 Task: Implement a matched filter for detecting signals in noisy environments.
Action: Mouse moved to (161, 83)
Screenshot: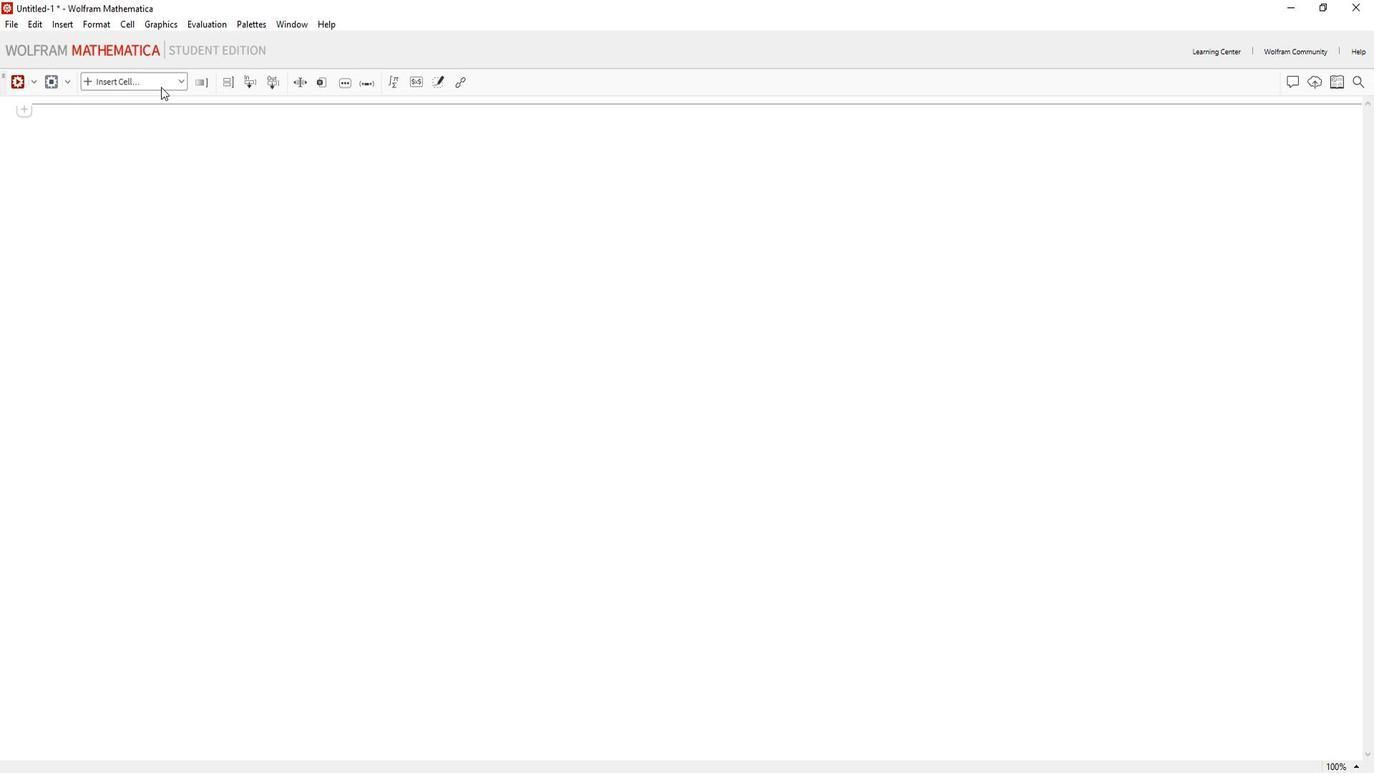 
Action: Mouse pressed left at (161, 83)
Screenshot: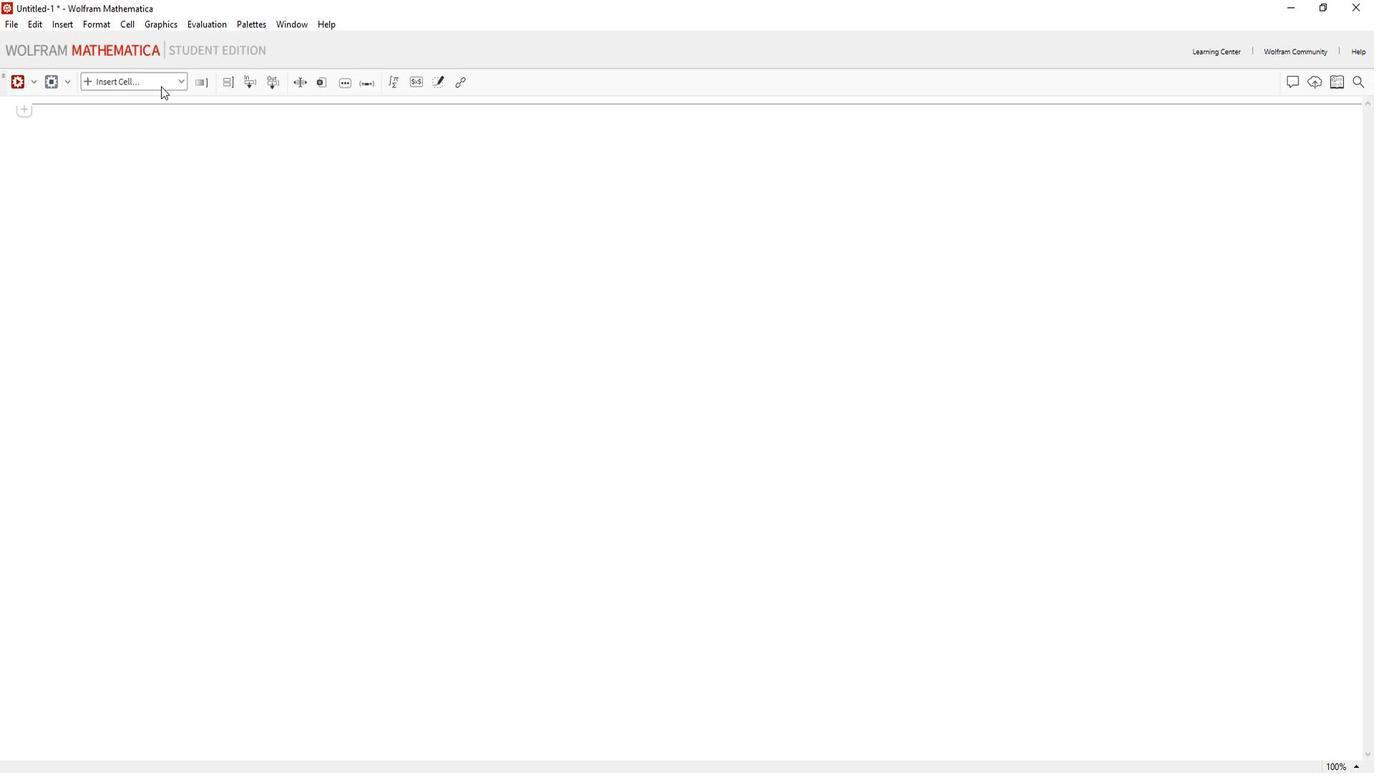 
Action: Mouse moved to (160, 102)
Screenshot: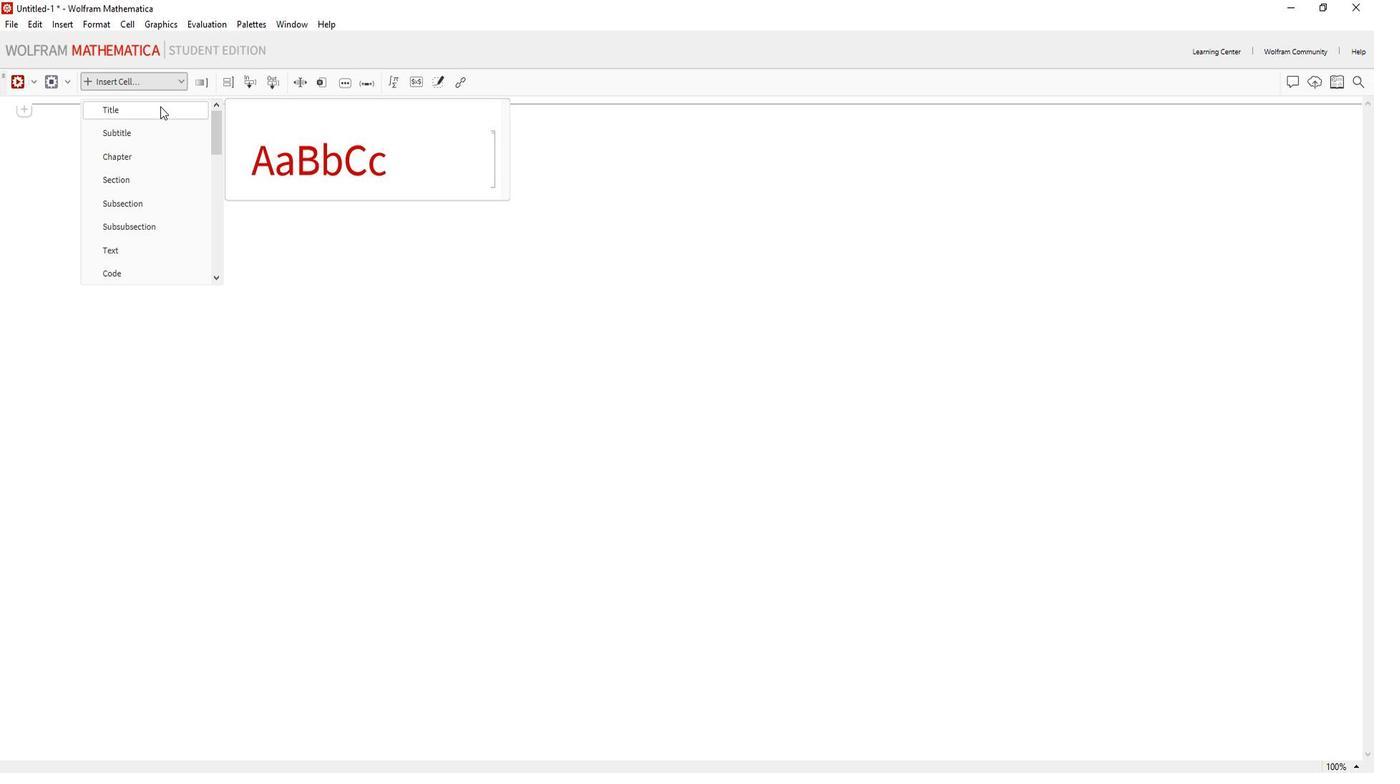 
Action: Mouse pressed left at (160, 102)
Screenshot: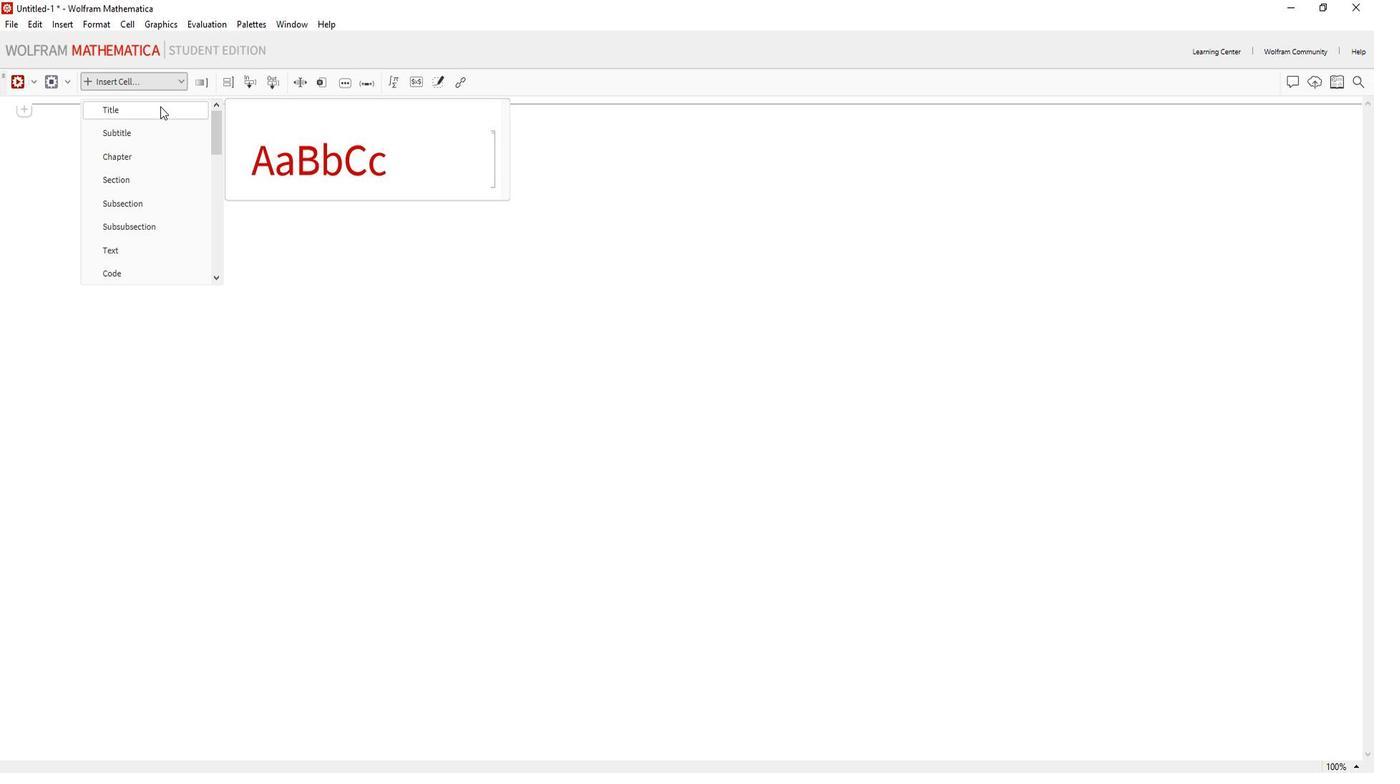 
Action: Mouse moved to (160, 103)
Screenshot: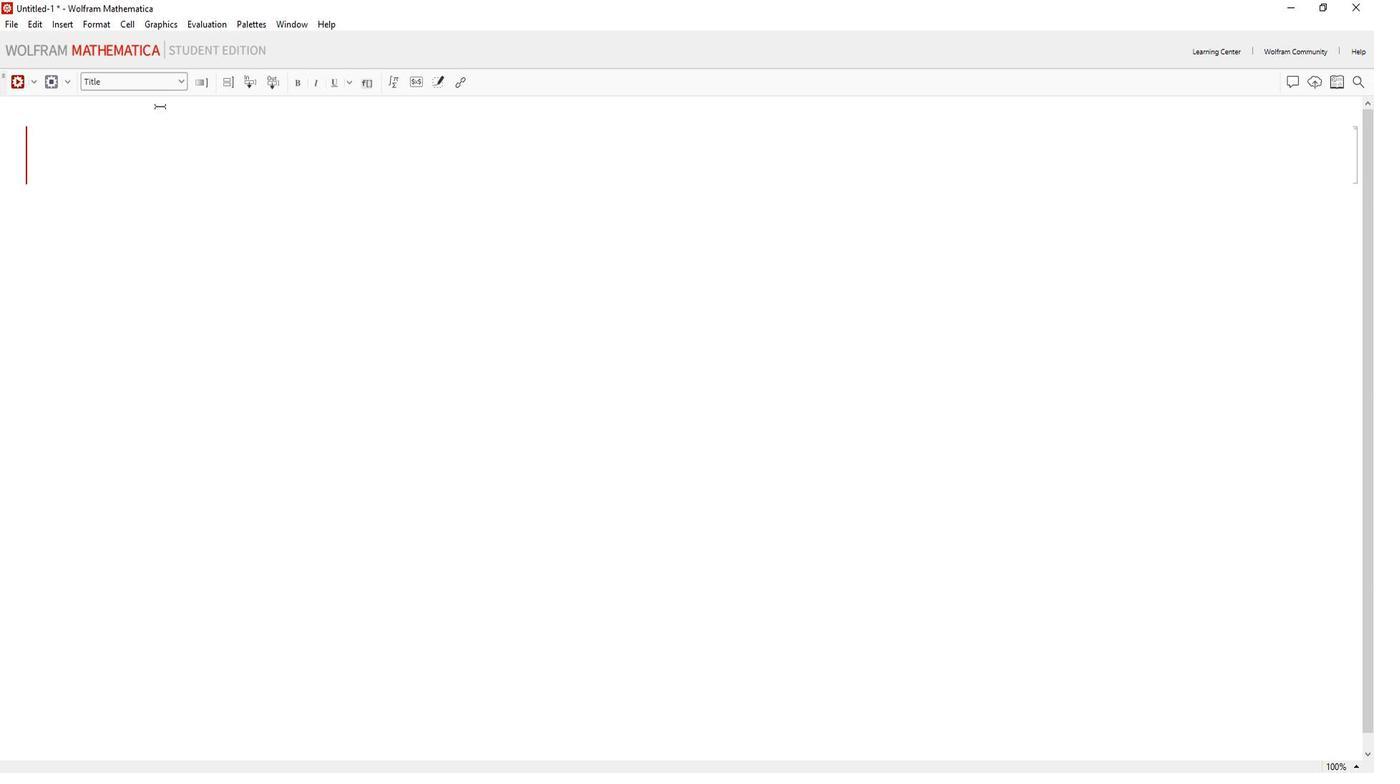 
Action: Key pressed m<Key.caps_lock>ATCHED<Key.space><Key.caps_lock>f<Key.caps_lock>ILTER<Key.space>FOR<Key.space><Key.caps_lock>d<Key.caps_lock>ETECTING<Key.space><Key.caps_lock>s<Key.caps_lock>IGNALS<Key.space>IN<Key.space><Key.caps_lock>n<Key.caps_lock>OISY<Key.space><Key.caps_lock>e<Key.caps_lock>NVIRONMENTS
Screenshot: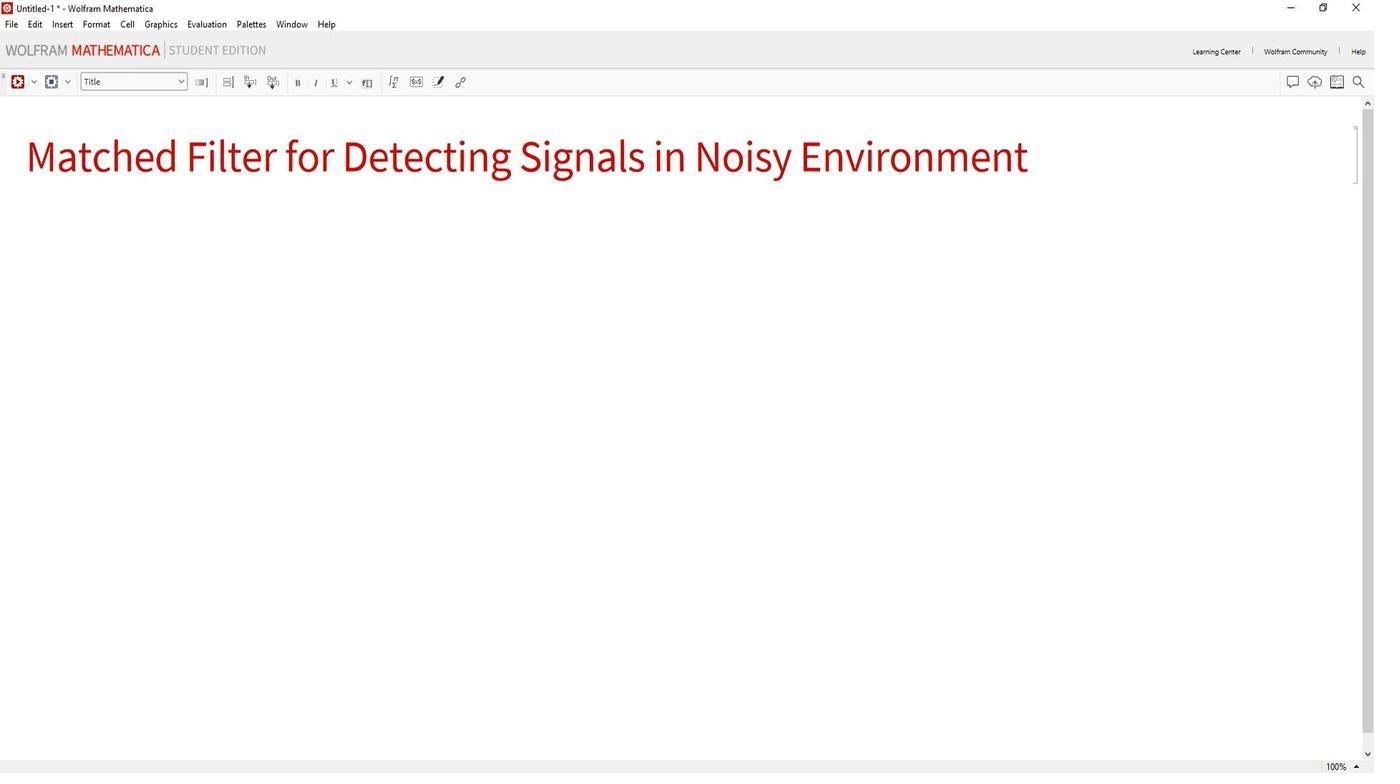 
Action: Mouse moved to (132, 251)
Screenshot: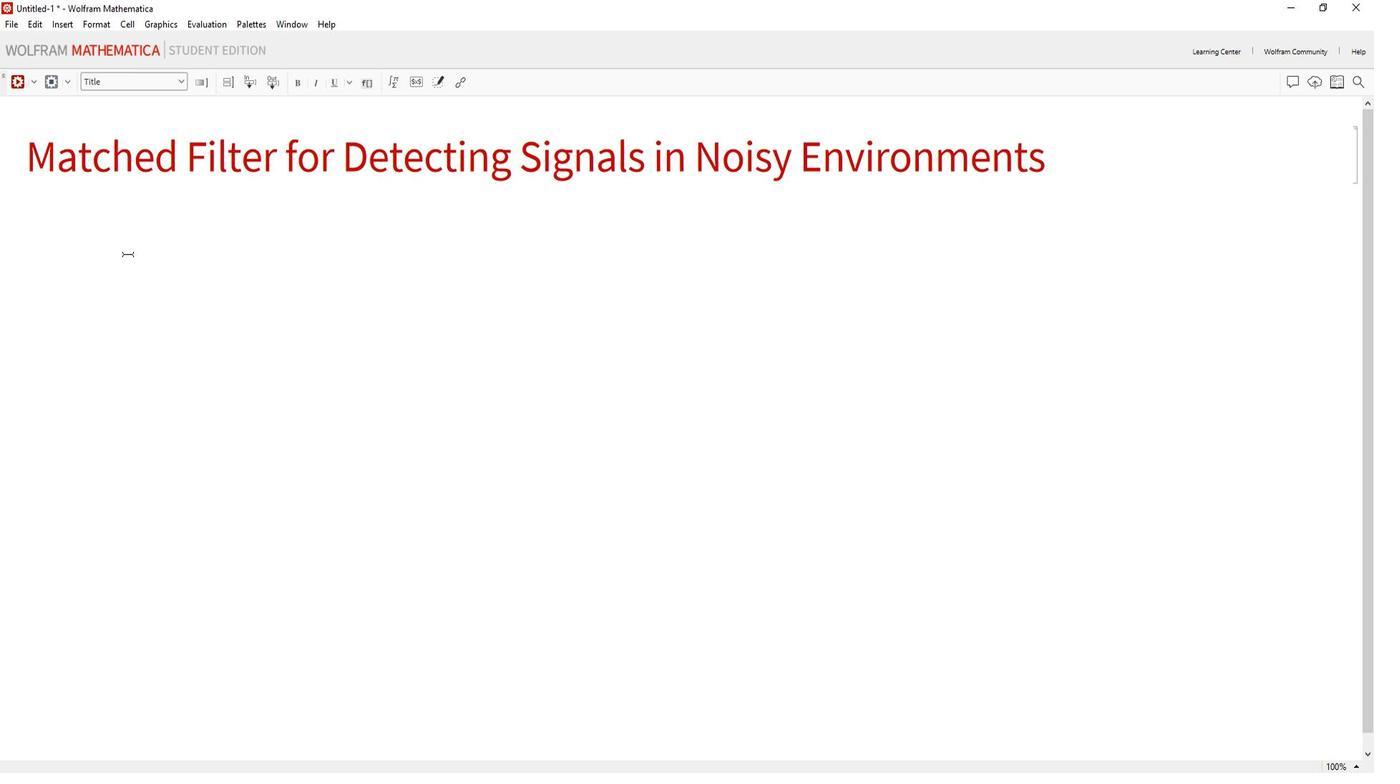 
Action: Mouse pressed left at (132, 251)
Screenshot: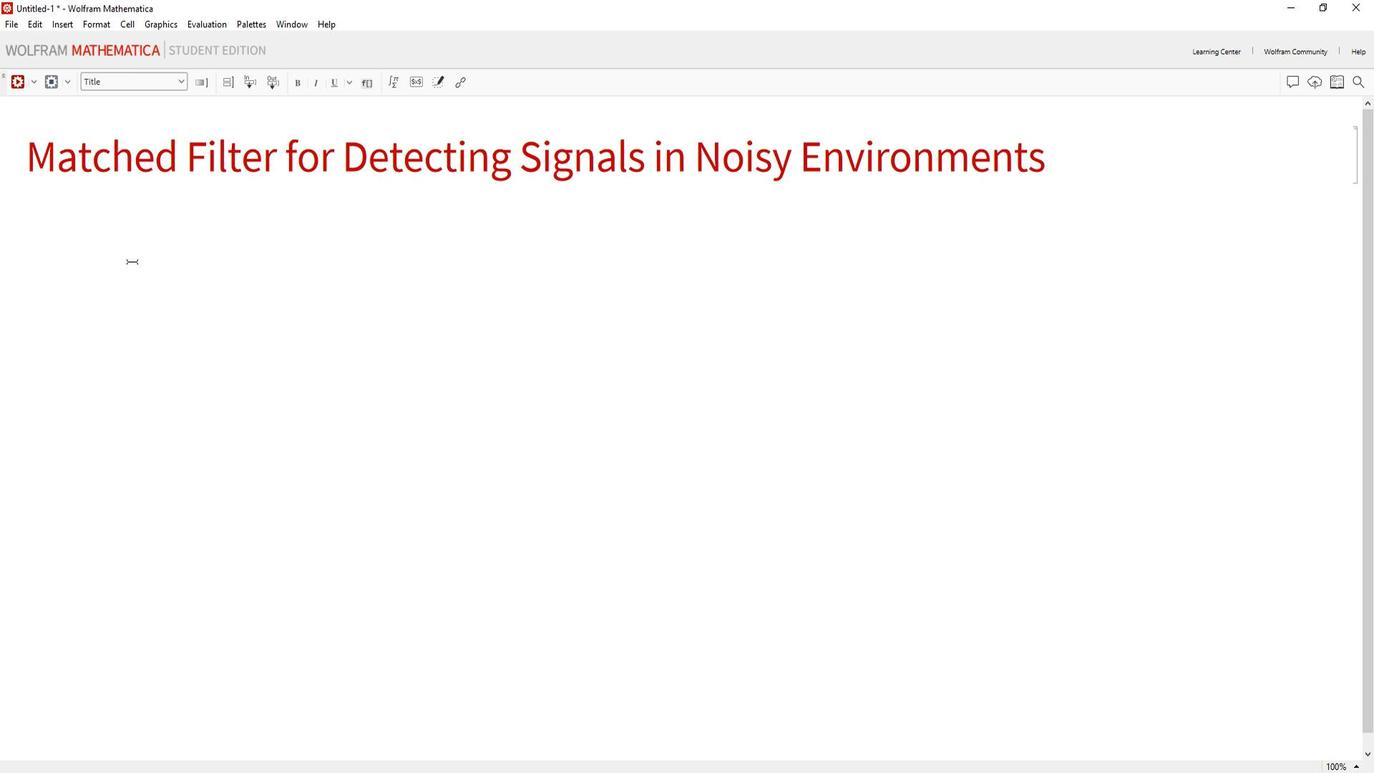
Action: Mouse moved to (167, 80)
Screenshot: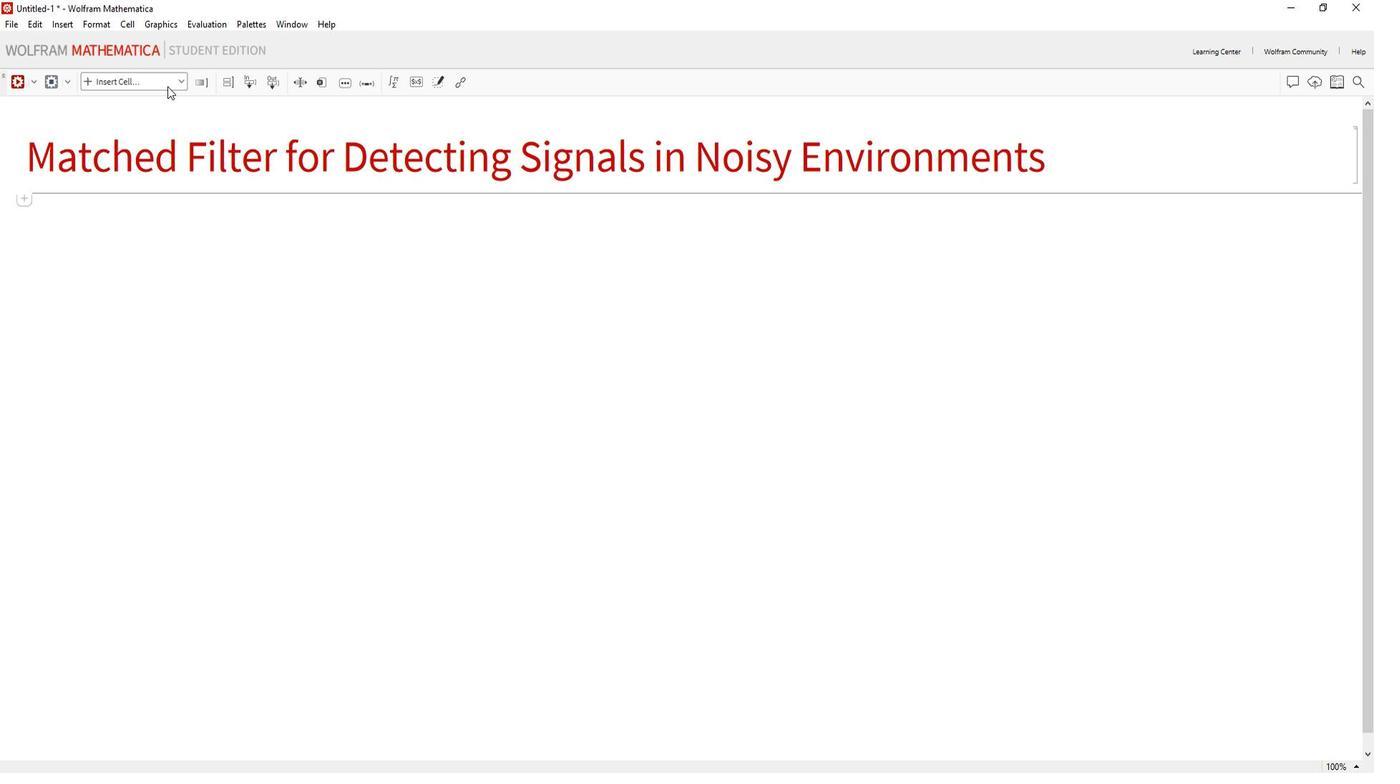 
Action: Mouse pressed left at (167, 80)
Screenshot: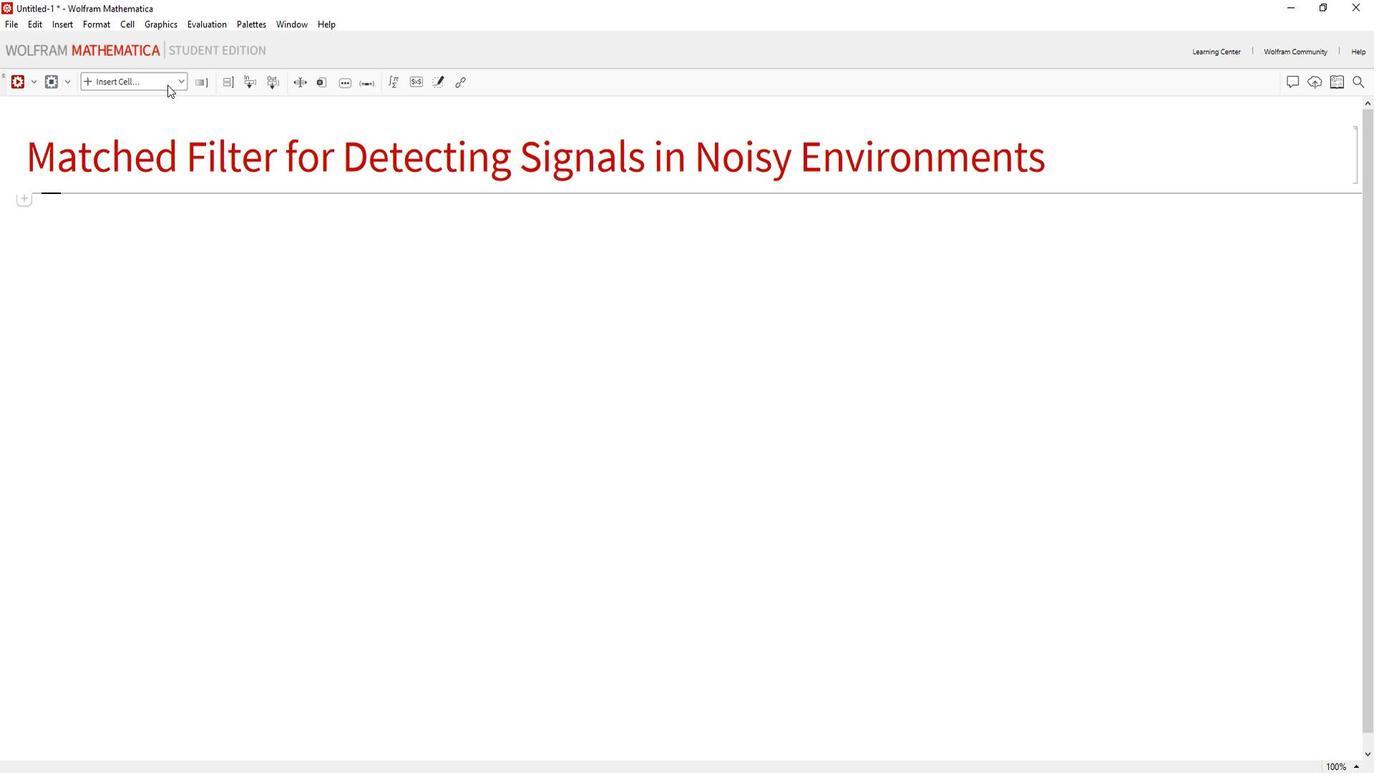 
Action: Mouse moved to (143, 265)
Screenshot: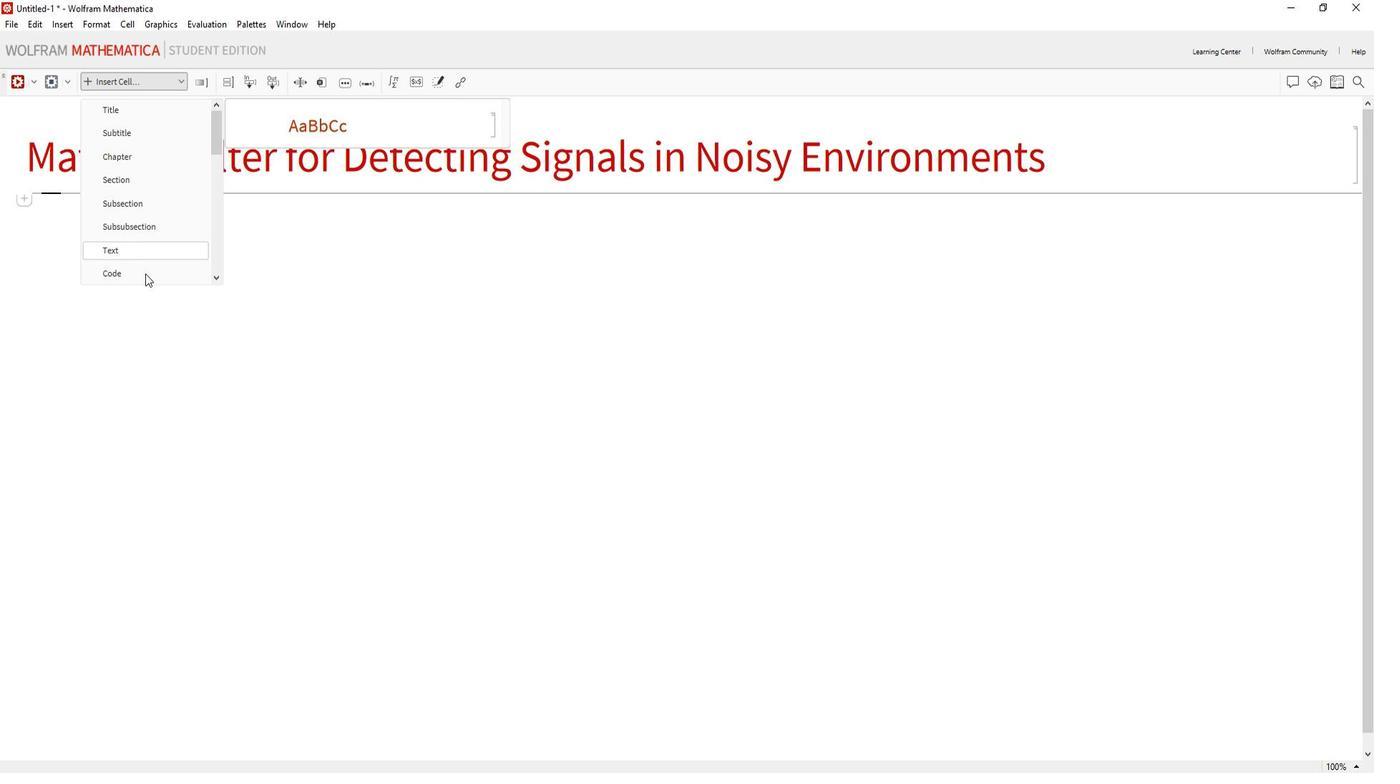 
Action: Mouse pressed left at (143, 265)
Screenshot: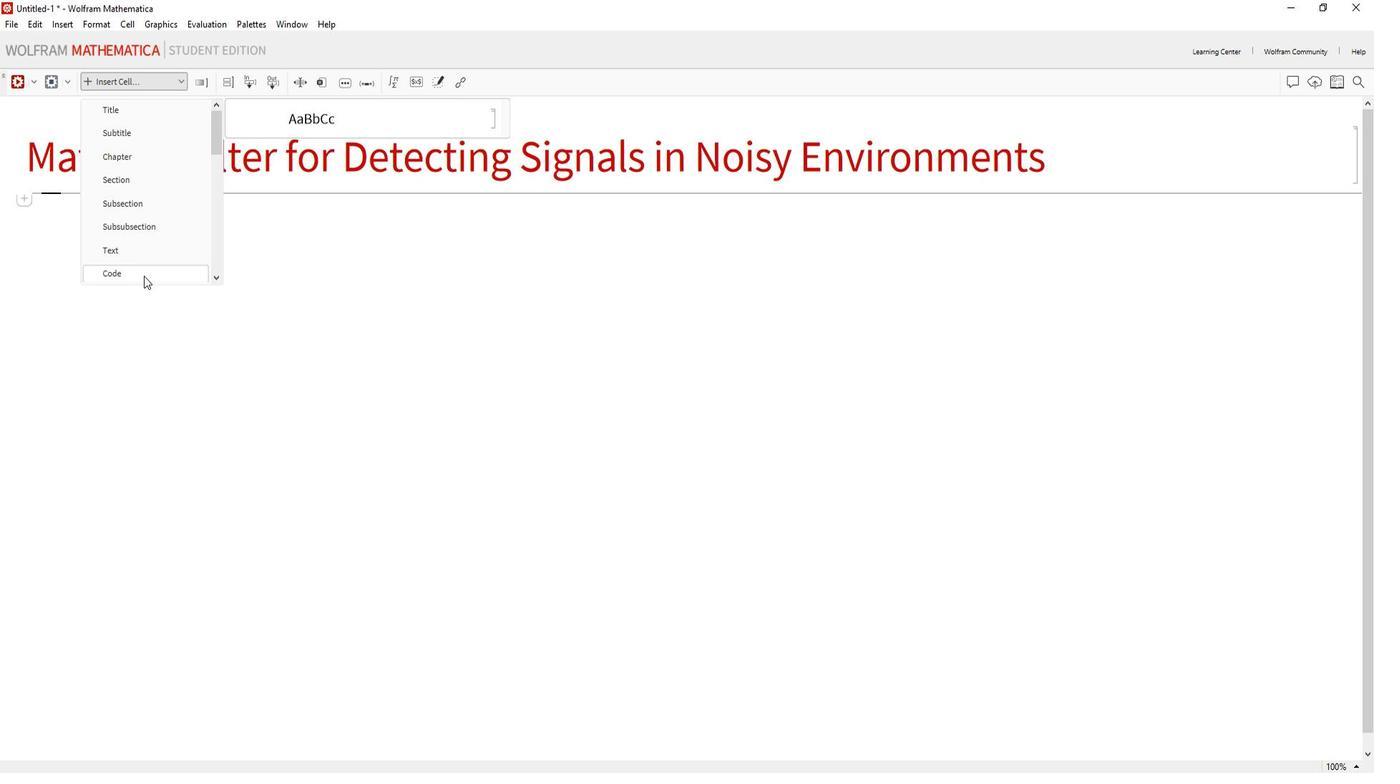 
Action: Mouse moved to (136, 219)
Screenshot: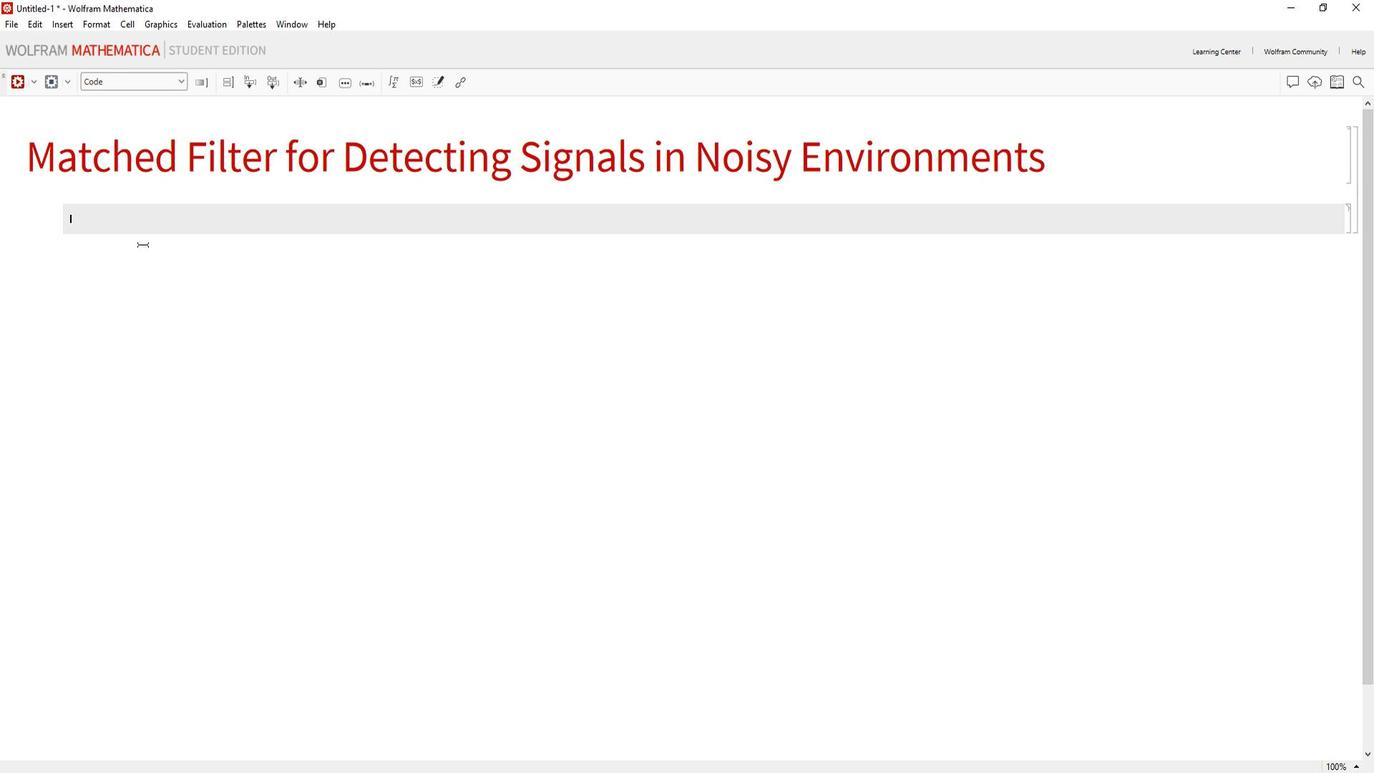 
Action: Key pressed SIGNAL<Key.space>=<Key.space><Key.shift_r>{1,<Key.space>-2,<Key.space>3,<Key.space>-2,<Key.space>1
Screenshot: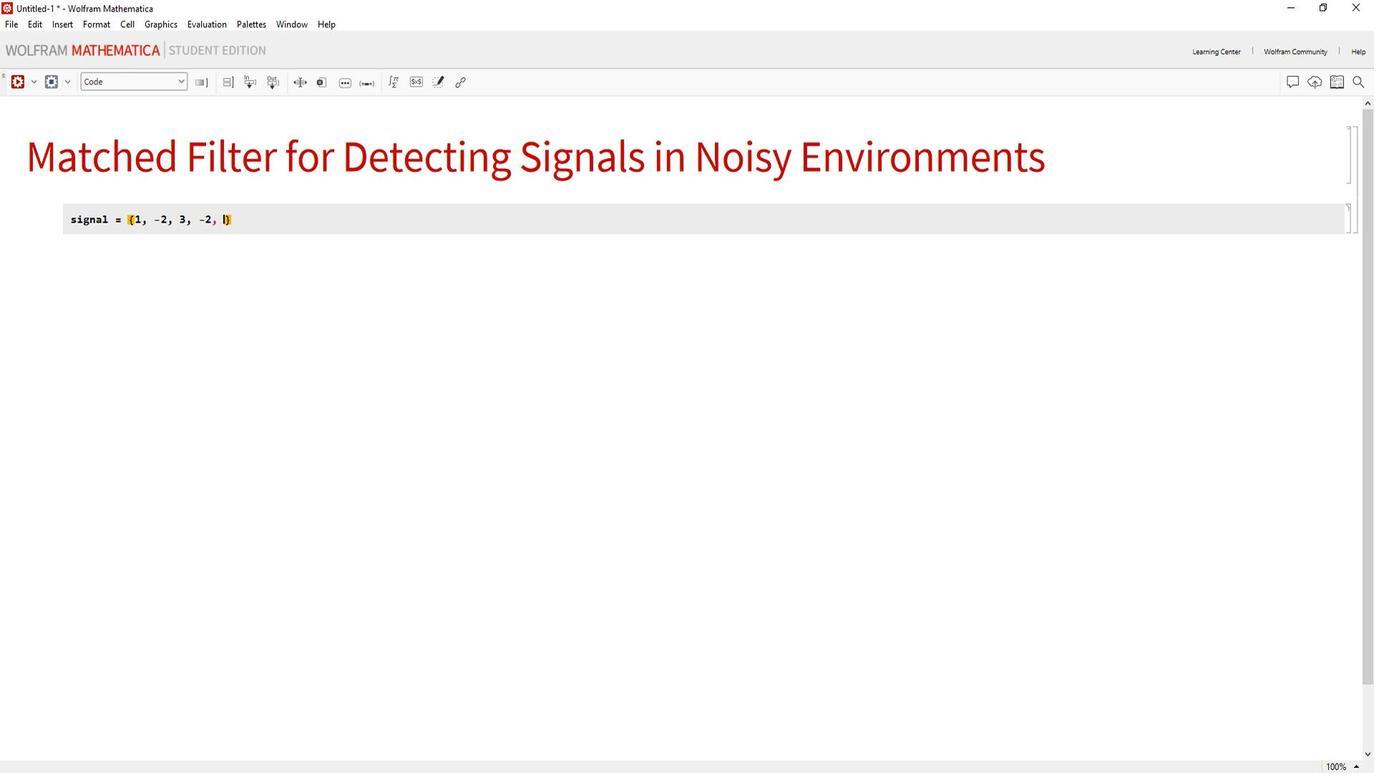 
Action: Mouse moved to (246, 214)
Screenshot: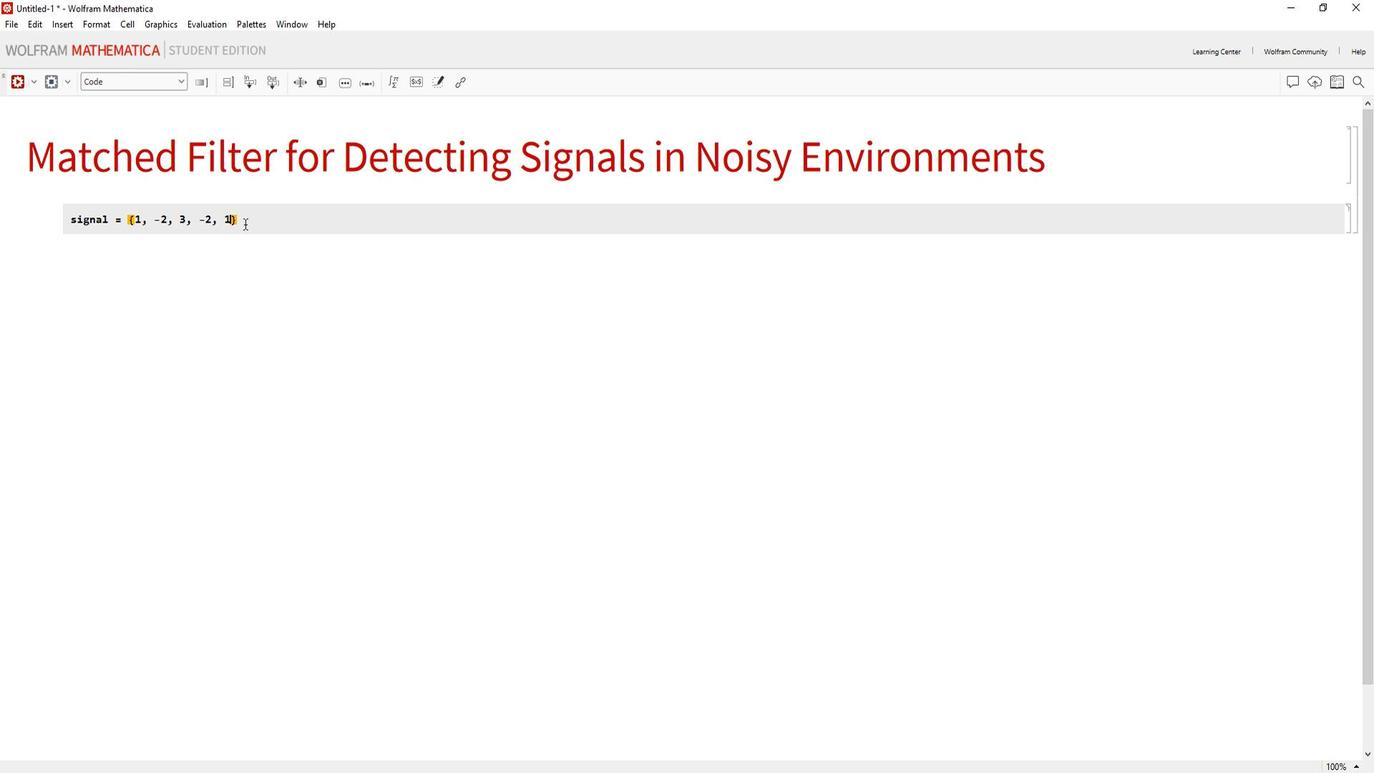 
Action: Mouse pressed left at (246, 214)
Screenshot: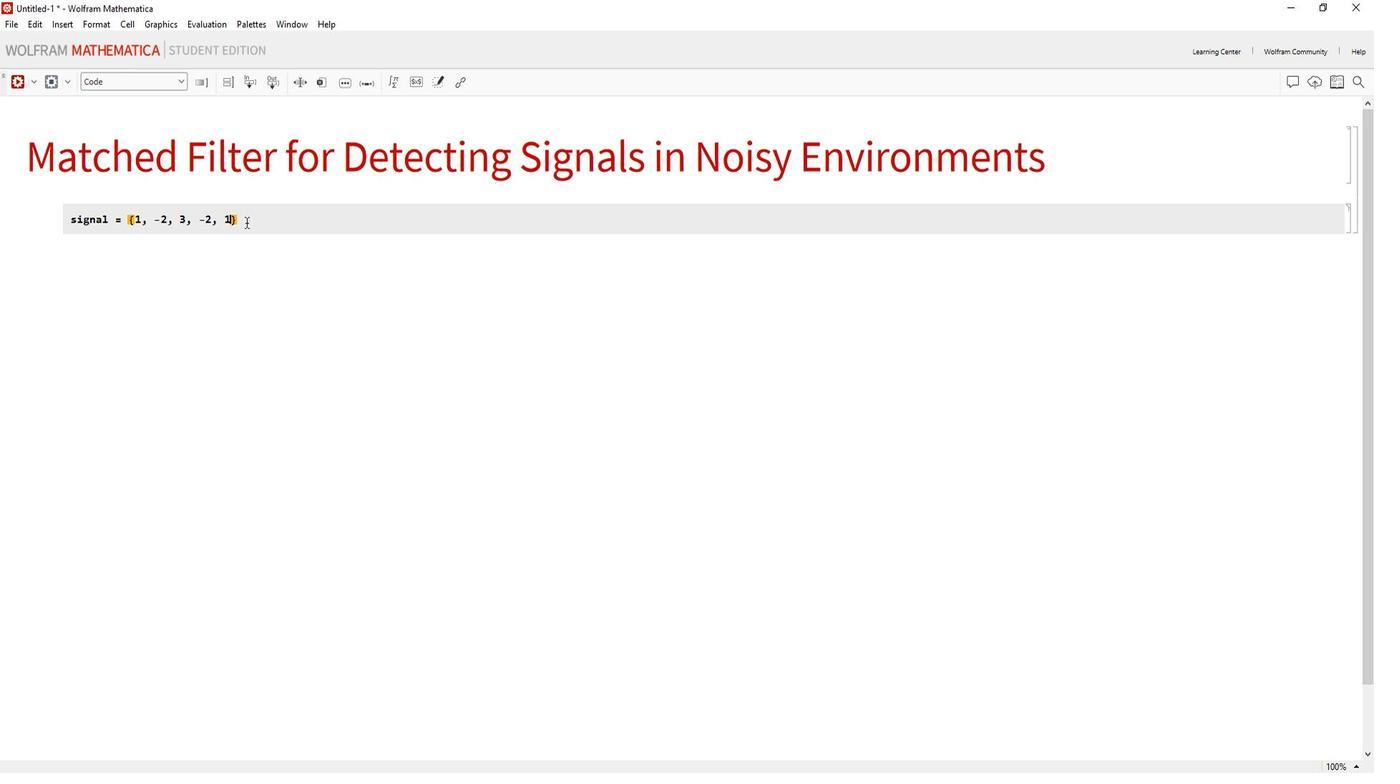 
Action: Mouse moved to (248, 214)
Screenshot: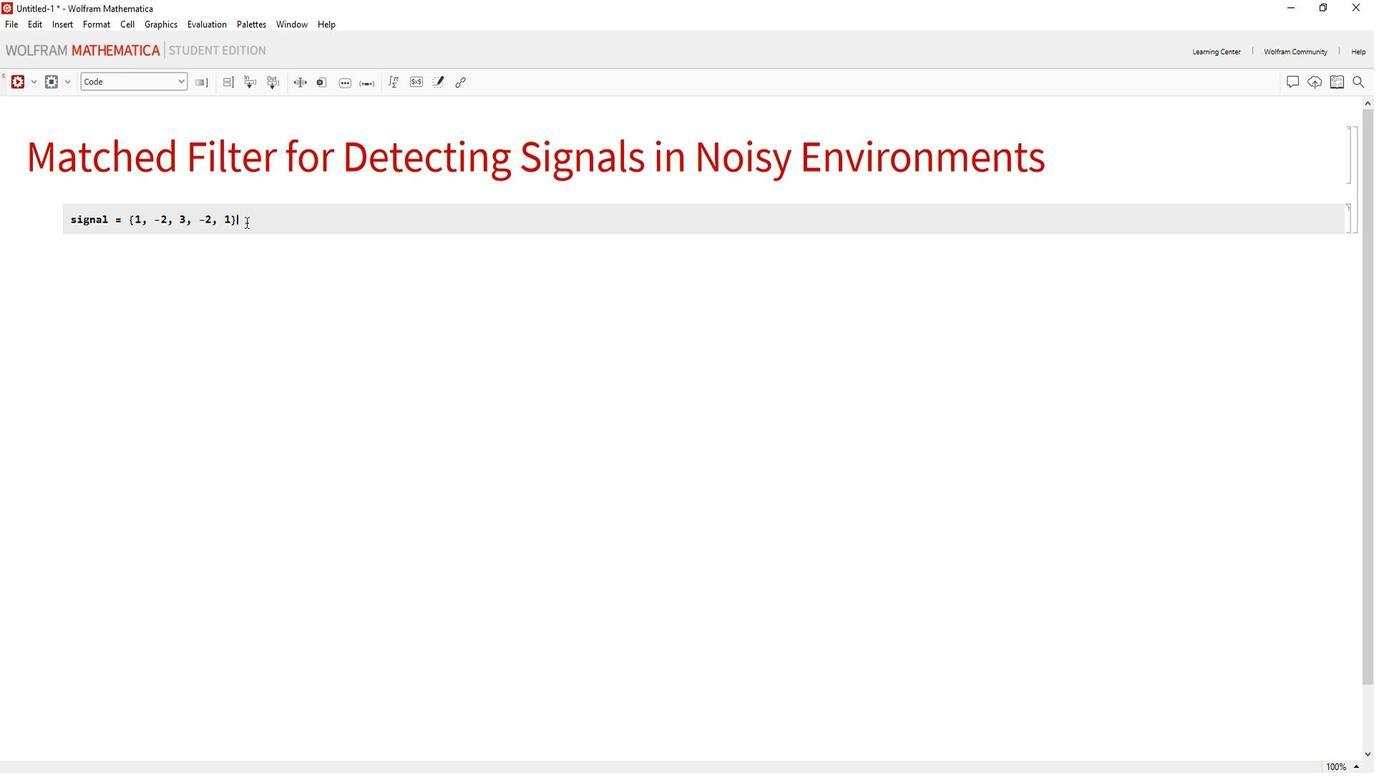 
Action: Key pressed ;<Key.enter>NOISY<Key.caps_lock>s<Key.caps_lock>IGNAL<Key.space>=<Key.space>SIGNAL<Key.space><Key.shift>+<Key.space><Key.caps_lock>r<Key.caps_lock>ANDOM<Key.caps_lock>r<Key.caps_lock>EAL[0.5,<Key.space><Key.caps_lock>l<Key.caps_lock>ENGTH[SIGNAL]];<Key.enter>MATCHED<Key.caps_lock>f<Key.caps_lock>ILTER<Key.caps_lock>k<Key.caps_lock>ERNEL<Key.space>=<Key.space><Key.caps_lock>r<Key.caps_lock>EVERSE[SIGNAL<Key.right>;<Key.enter>FILTERED<Key.caps_lock>s<Key.caps_lock>IGNAL<Key.space>=<Key.space><Key.caps_lock>l<Key.caps_lock>IST<Key.caps_lock>c<Key.caps_lock>ORRELATE[MATCHED<Key.caps_lock>f<Key.caps_lock>ILTERED<Key.backspace><Key.backspace><Key.caps_lock>k<Key.caps_lock>ERNEL,<Key.space>NOISY<Key.caps_lock>s<Key.caps_lock>IGNAL,<Key.space><Key.shift_r>{1,<Key.space>-1<Key.right>,<Key.space>0<Key.right>;<Key.enter><Key.caps_lock>l<Key.caps_lock>IST<Key.caps_lock>l<Key.caps_lock>INE<Key.caps_lock>p<Key.caps_lock>LOT[<Key.shift_r>{SIGNAL,<Key.space>NOISY<Key.caps_lock>s<Key.caps_lock>IGNAL,<Key.space>FILTERED<Key.caps_lock>s<Key.caps_lock>IGNAL
Screenshot: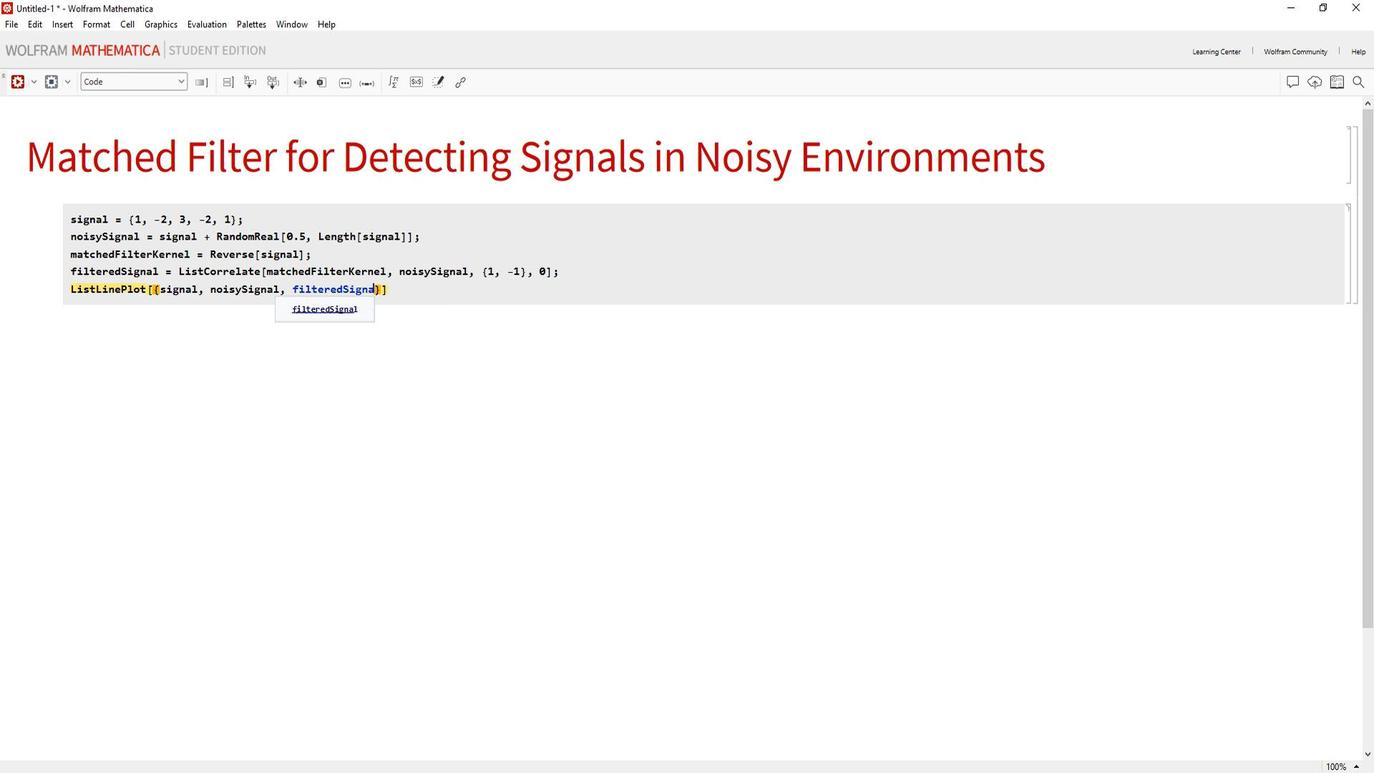 
Action: Mouse moved to (409, 278)
Screenshot: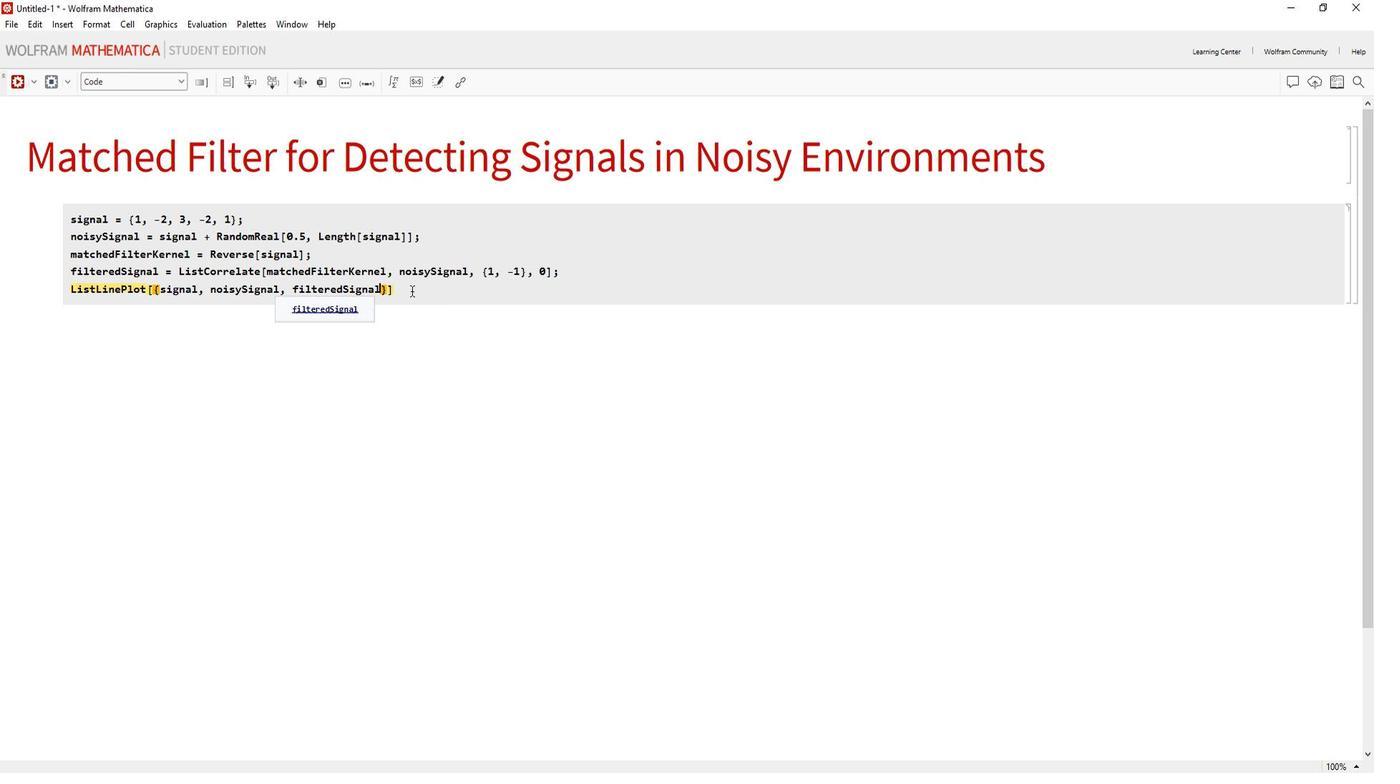 
Action: Mouse pressed left at (409, 278)
Screenshot: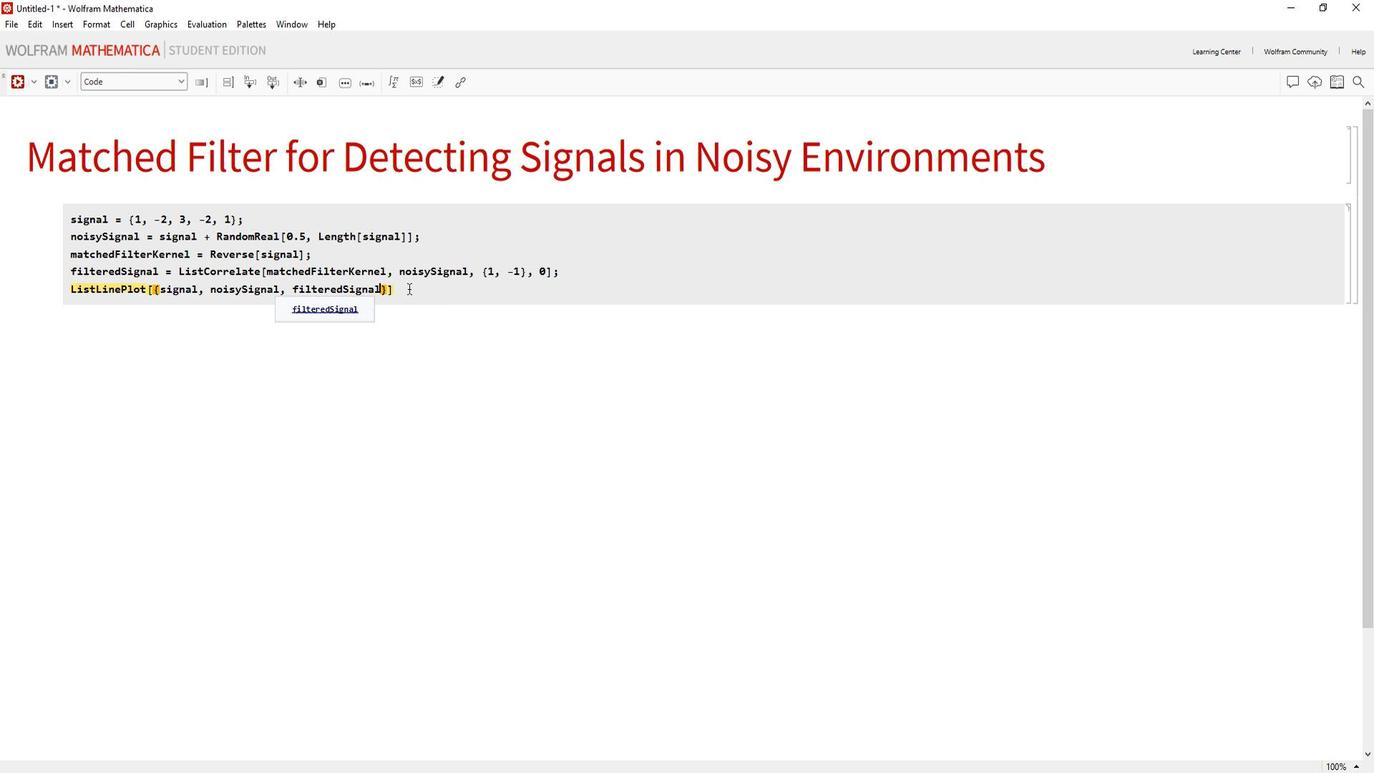 
Action: Key pressed <Key.backspace>,<Key.space><Key.enter><Key.caps_lock>p<Key.caps_lock>LOT<Key.caps_lock>s<Key.caps_lock>TYLE<Key.space>-<Key.shift>><Key.space><Key.shift_r>{<Key.caps_lock>d<Key.caps_lock>IRECTIVE[<Key.caps_lock>t<Key.caps_lock>HICK,<Key.space><Key.caps_lock>r<Key.caps_lock>ED],<Key.space><Key.caps_lock>d<Key.caps_lock>IRECTIVE[P<Key.caps_lock><Key.backspace>p<Key.caps_lock>OINT<Key.caps_lock>s<Key.caps_lock>IZE[<Key.caps_lock>m<Key.caps_lock>EDIUM],<Key.space><Key.caps_lock>b<Key.caps_lock>LUE],<Key.space><Key.caps_lock>d<Key.caps_lock>IRECTIVE[<Key.caps_lock>d<Key.caps_lock>ASHED,<Key.space><Key.caps_lock>g<Key.caps_lock>REEN]<Key.shift_r>},<Key.enter><Key.caps_lock>p<Key.caps_lock>LOT<Key.caps_lock>l<Key.caps_lock>EGENDS<Key.space>-<Key.shift>><Key.space><Key.shift_r>{<Key.shift_r>"<Key.caps_lock>o<Key.caps_lock>RIF<Key.backspace>GINAL<Key.space><Key.caps_lock>s<Key.caps_lock>IGNAL<Key.shift_r>",<Key.space><Key.shift_r>'<Key.backspace><Key.shift_r>"<Key.caps_lock>n<Key.caps_lock>OISY<Key.space><Key.caps_lock>s<Key.caps_lock>IGNAL<Key.shift_r>",<Key.space><Key.shift_r>"<Key.caps_lock>f<Key.caps_lock>ILTERED<Key.space><Key.caps_lock>s<Key.caps_lock>IGNAL<Key.shift_r>"<Key.shift_r><Key.shift_r><Key.shift_r><Key.shift_r><Key.shift_r><Key.shift_r><Key.shift_r><Key.shift_r><Key.shift_r><Key.shift_r><Key.shift_r><Key.shift_r><Key.shift_r><Key.shift_r><Key.shift_r><Key.shift_r><Key.shift_r><Key.shift_r><Key.shift_r><Key.shift_r><Key.shift_r><Key.shift_r><Key.shift_r><Key.shift_r>}]
Screenshot: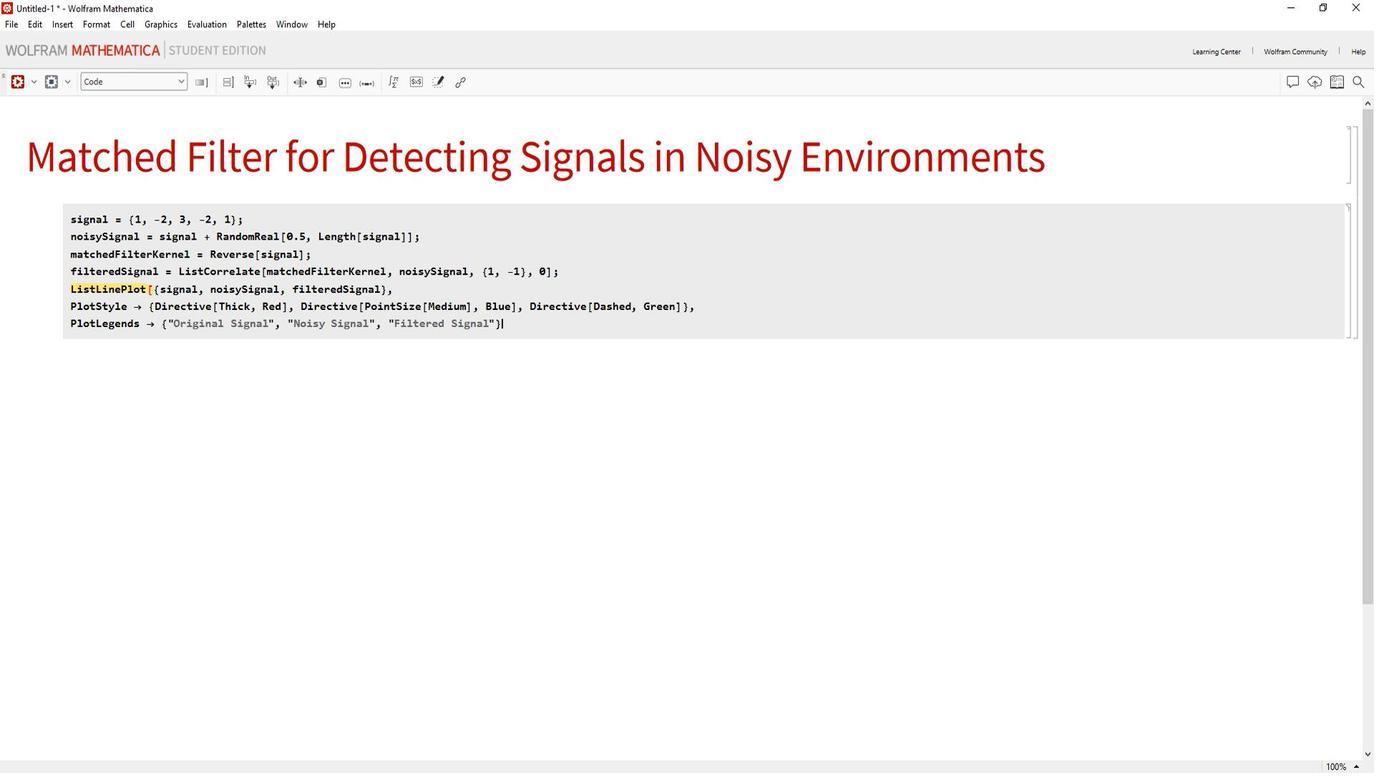 
Action: Mouse moved to (527, 313)
Screenshot: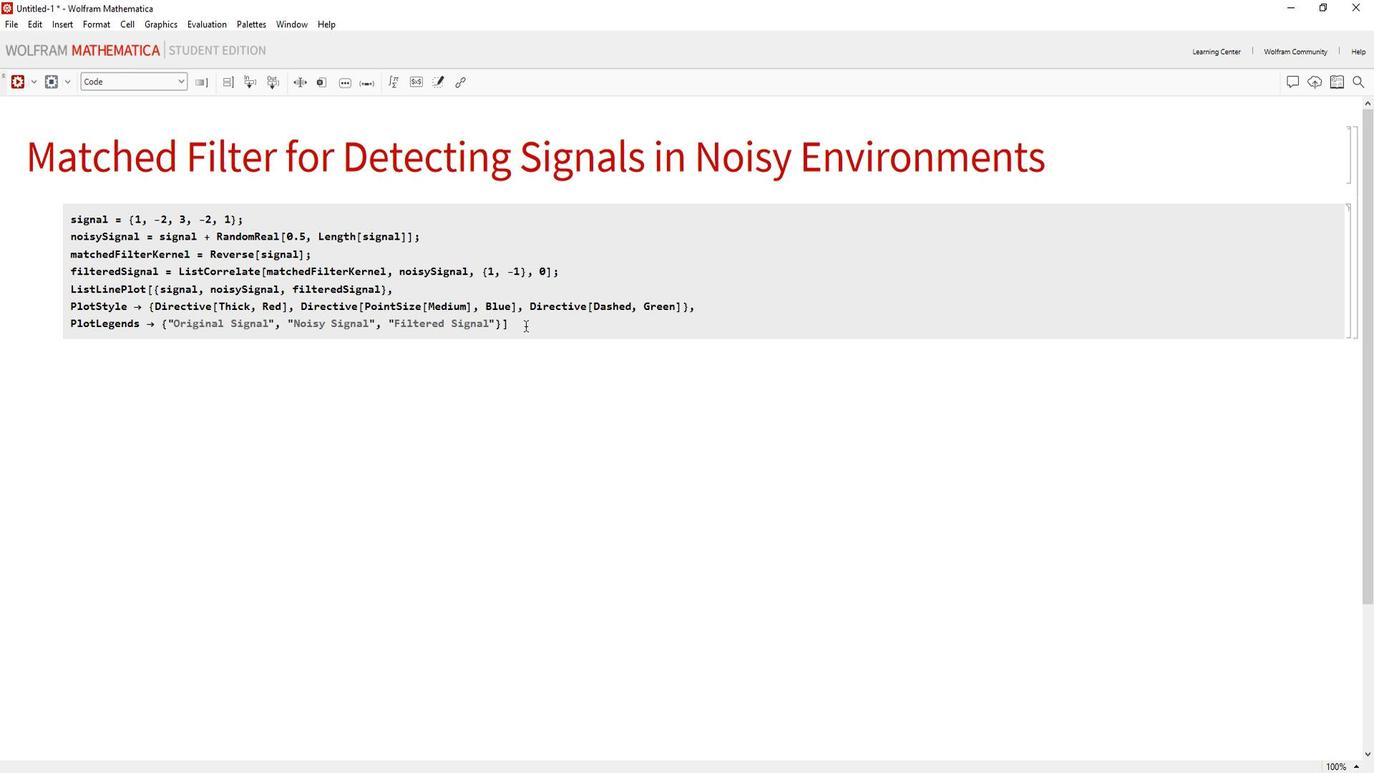 
Action: Key pressed <Key.space>
Screenshot: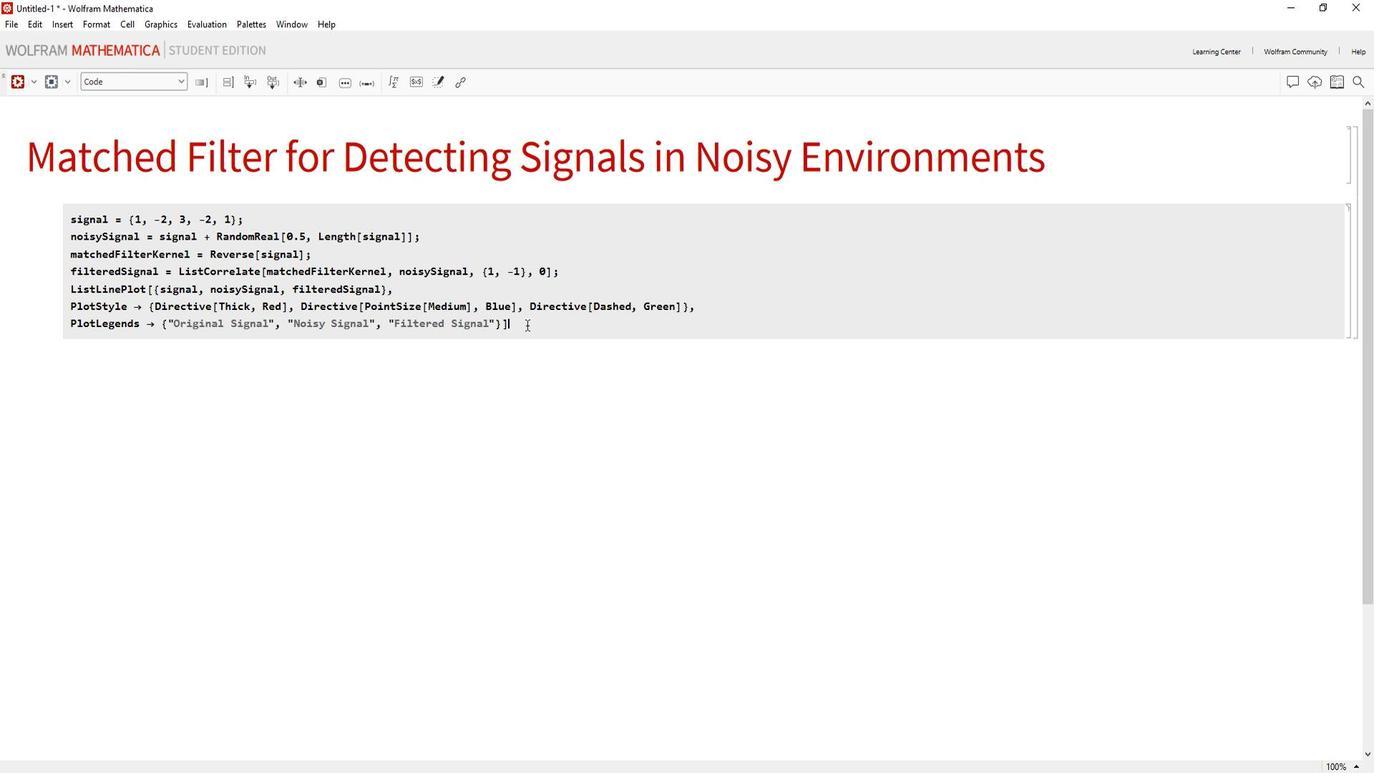 
Action: Mouse moved to (16, 82)
Screenshot: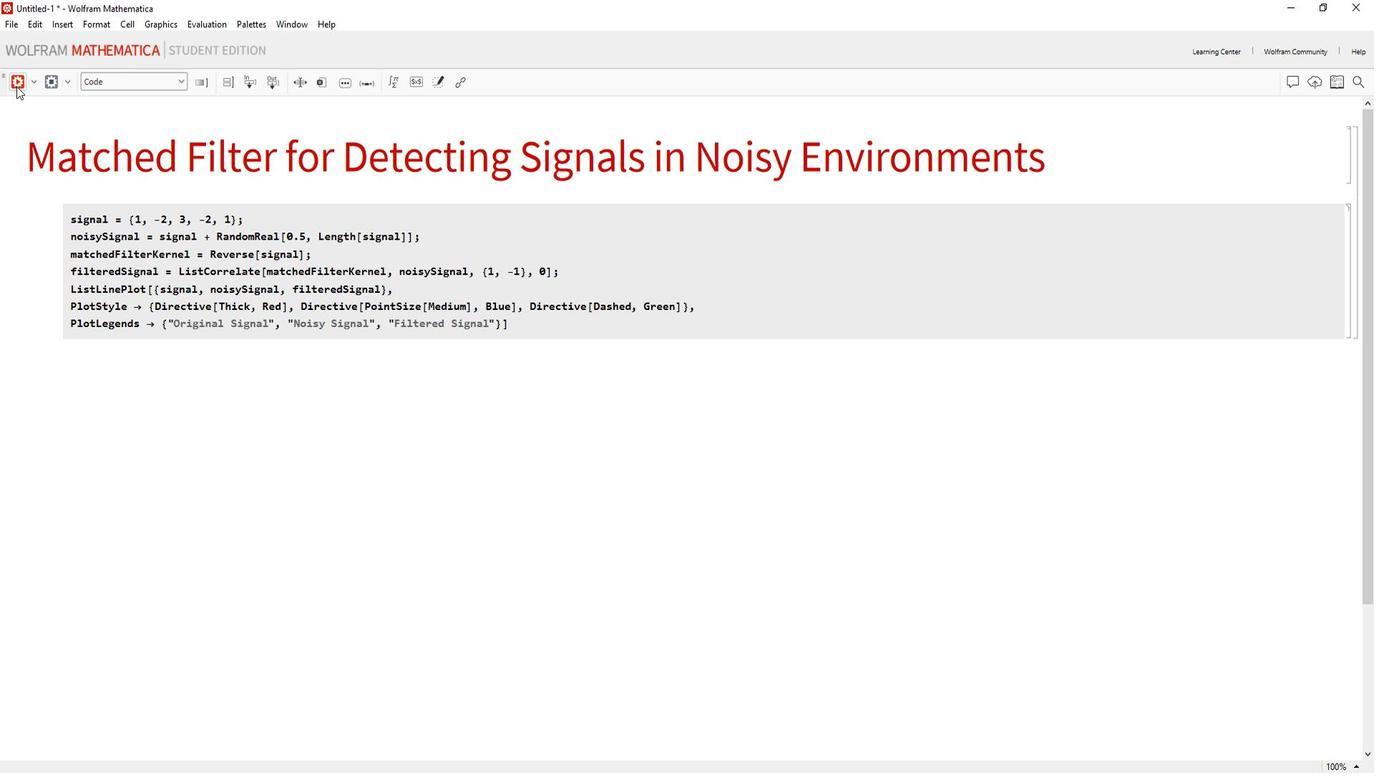 
Action: Mouse pressed left at (16, 82)
Screenshot: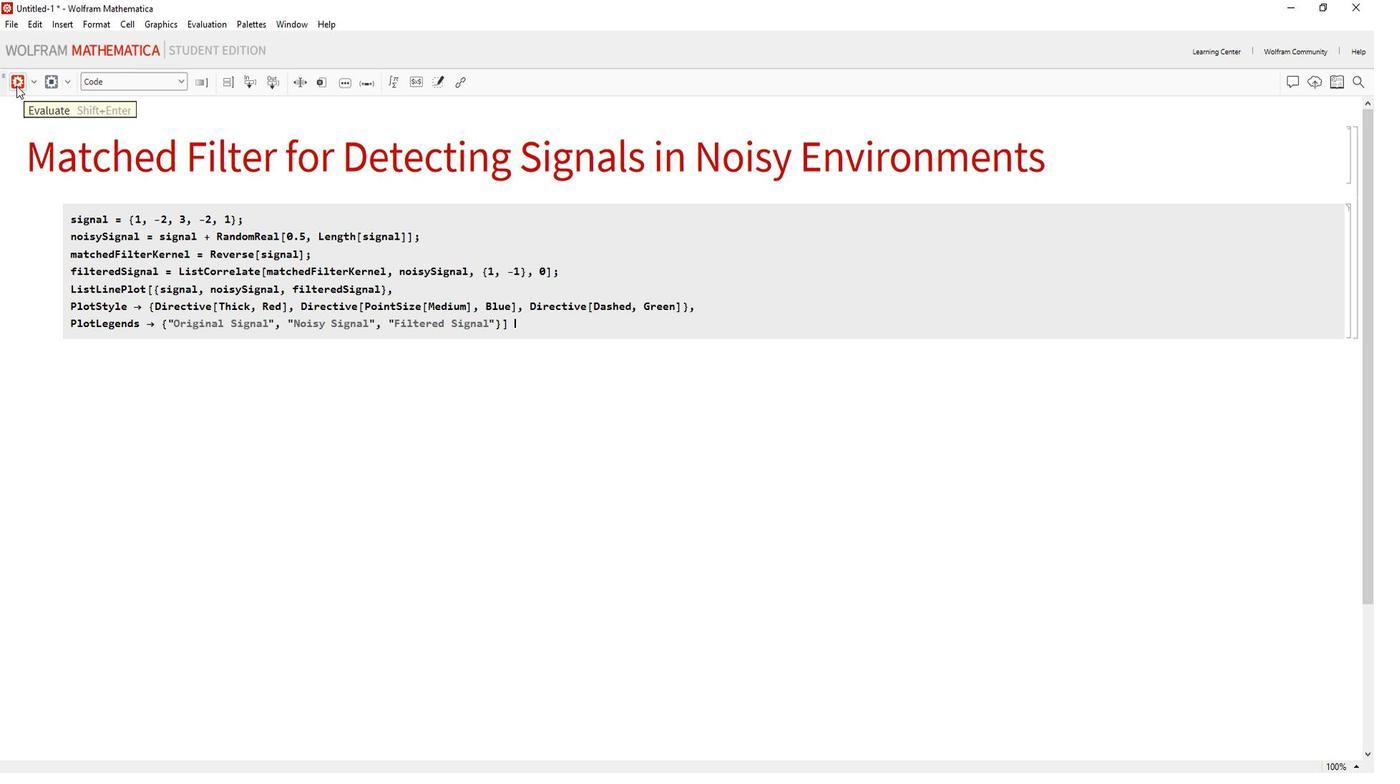 
Action: Mouse moved to (16, 82)
Screenshot: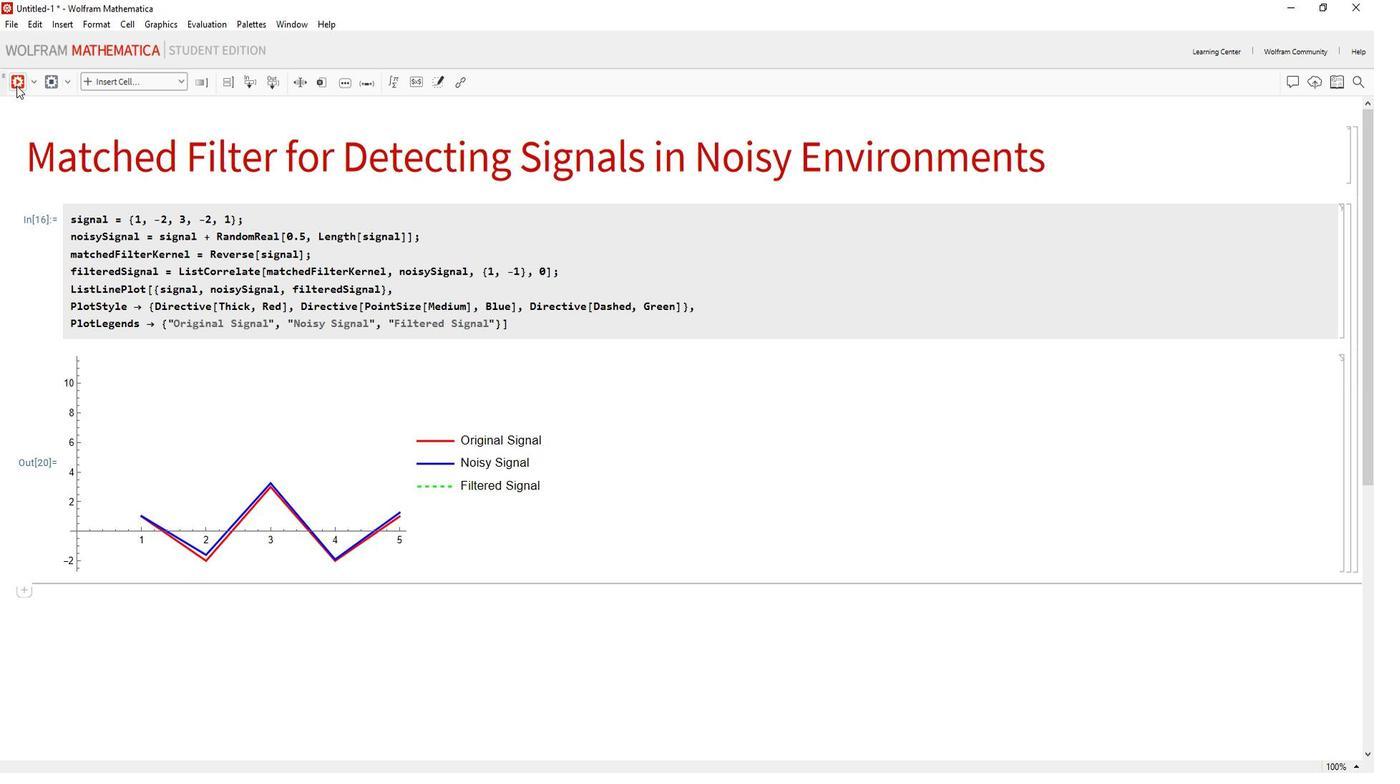 
